 Task: Add Organic Red Seedless Grapes to the cart.
Action: Mouse moved to (281, 128)
Screenshot: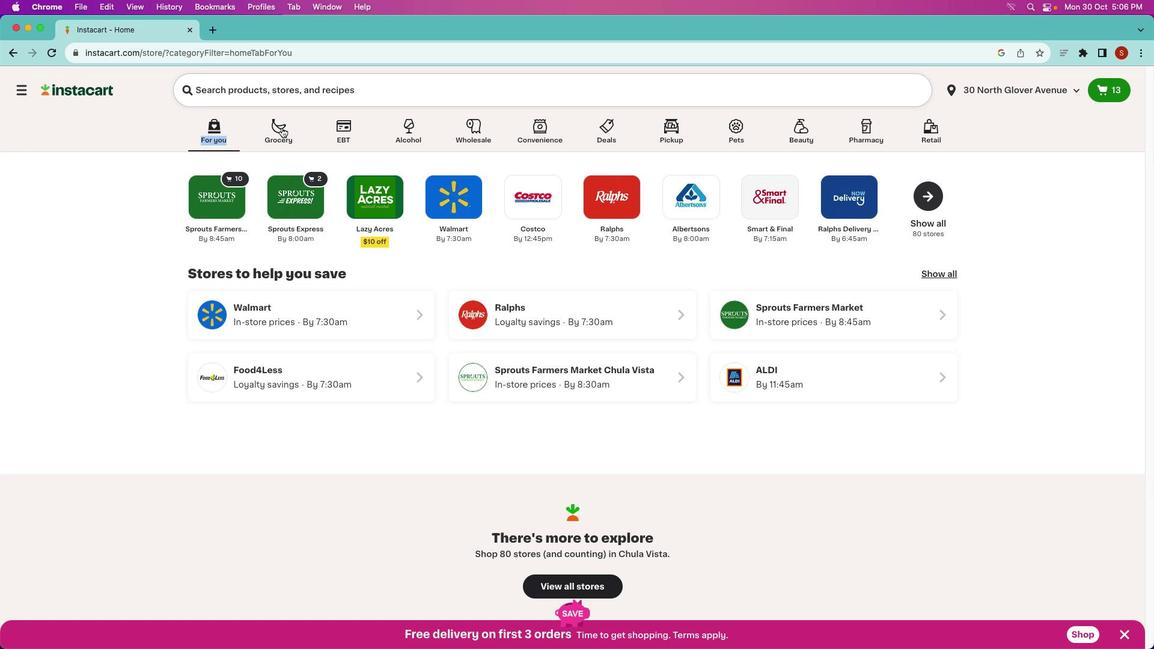 
Action: Mouse pressed left at (281, 128)
Screenshot: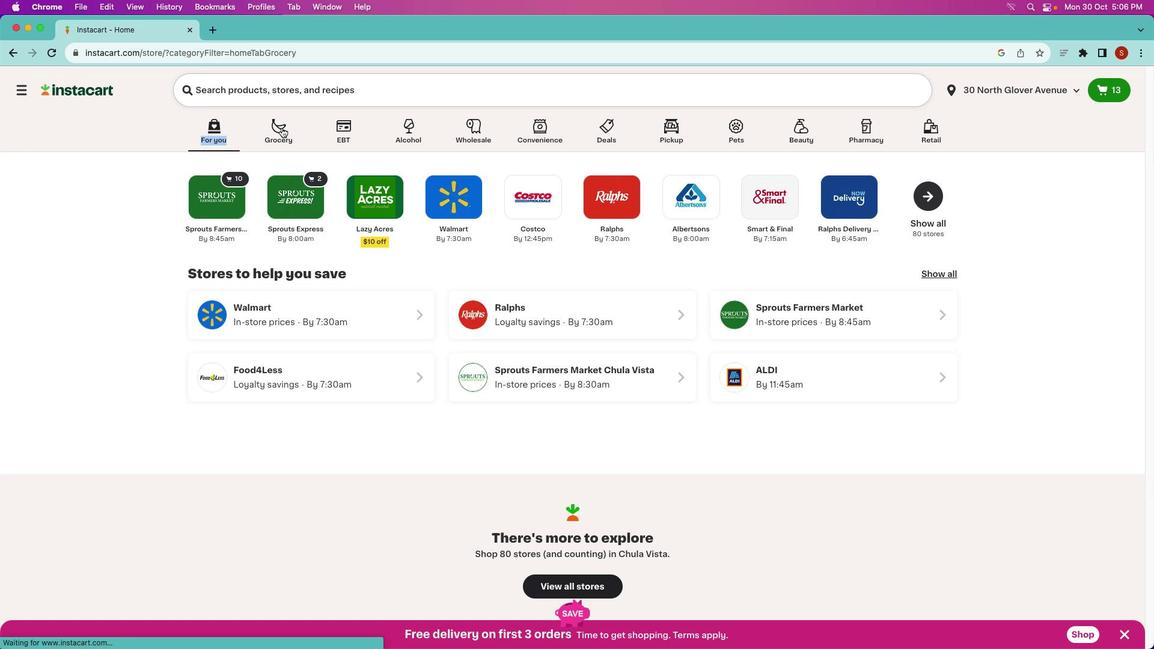
Action: Mouse pressed left at (281, 128)
Screenshot: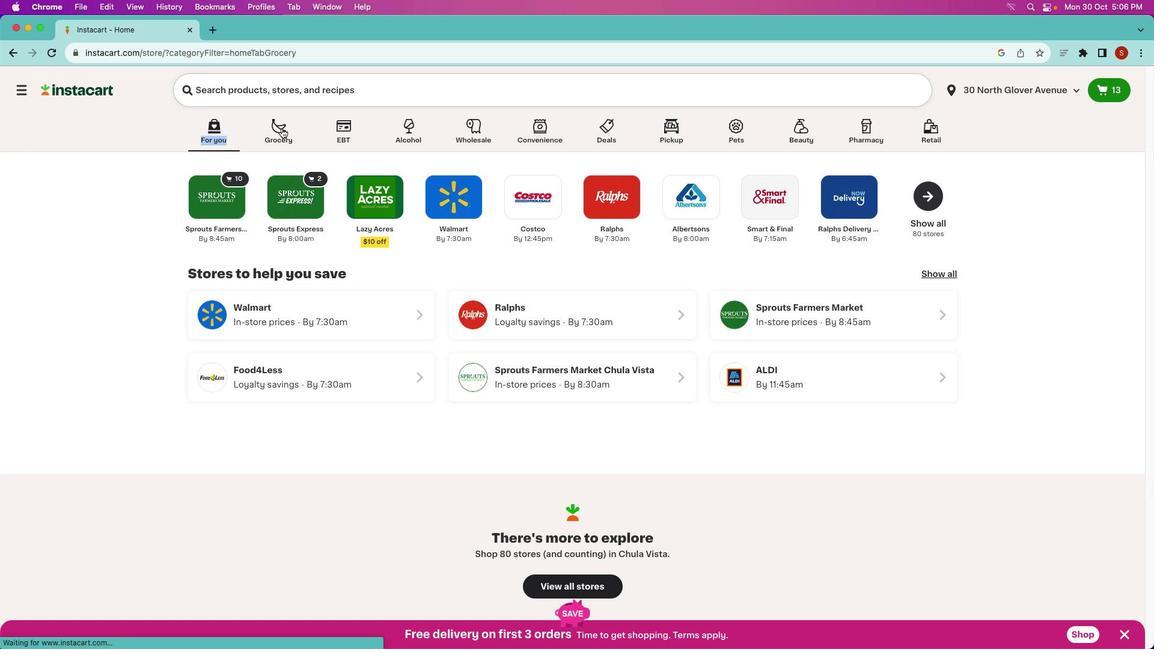 
Action: Mouse moved to (298, 183)
Screenshot: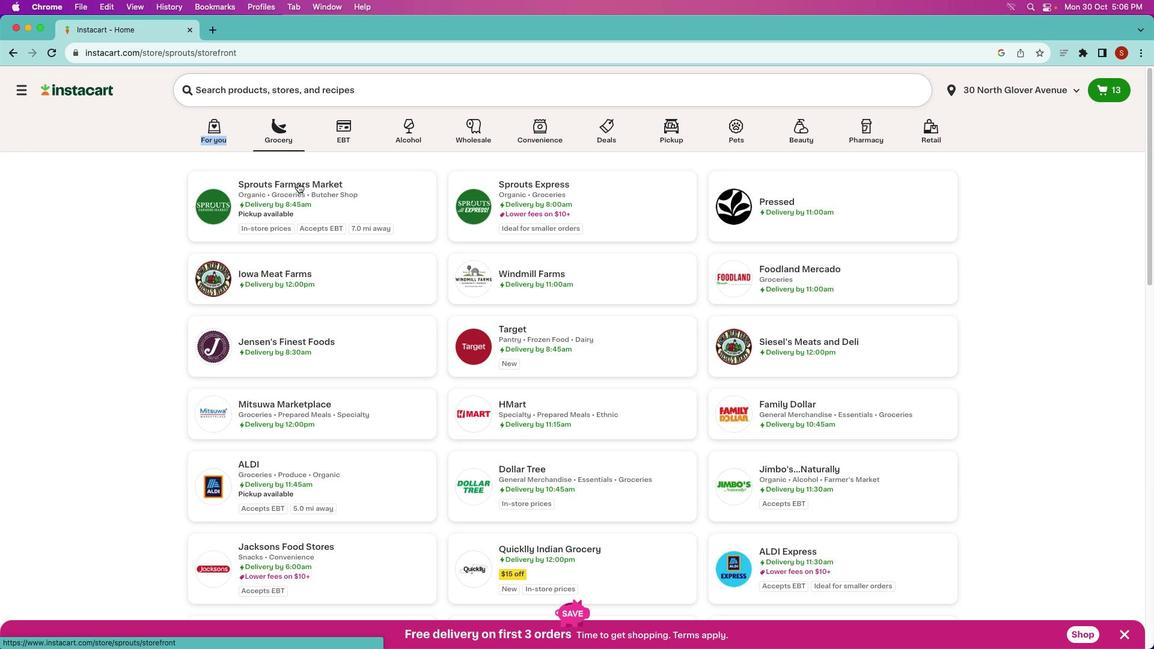 
Action: Mouse pressed left at (298, 183)
Screenshot: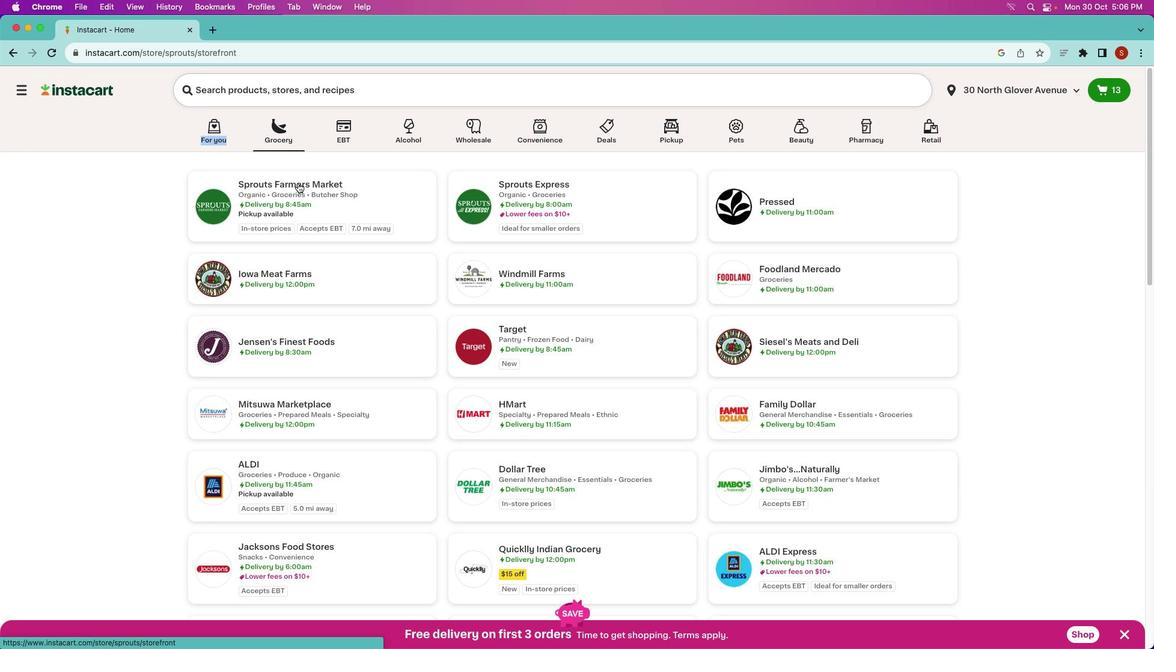 
Action: Mouse pressed left at (298, 183)
Screenshot: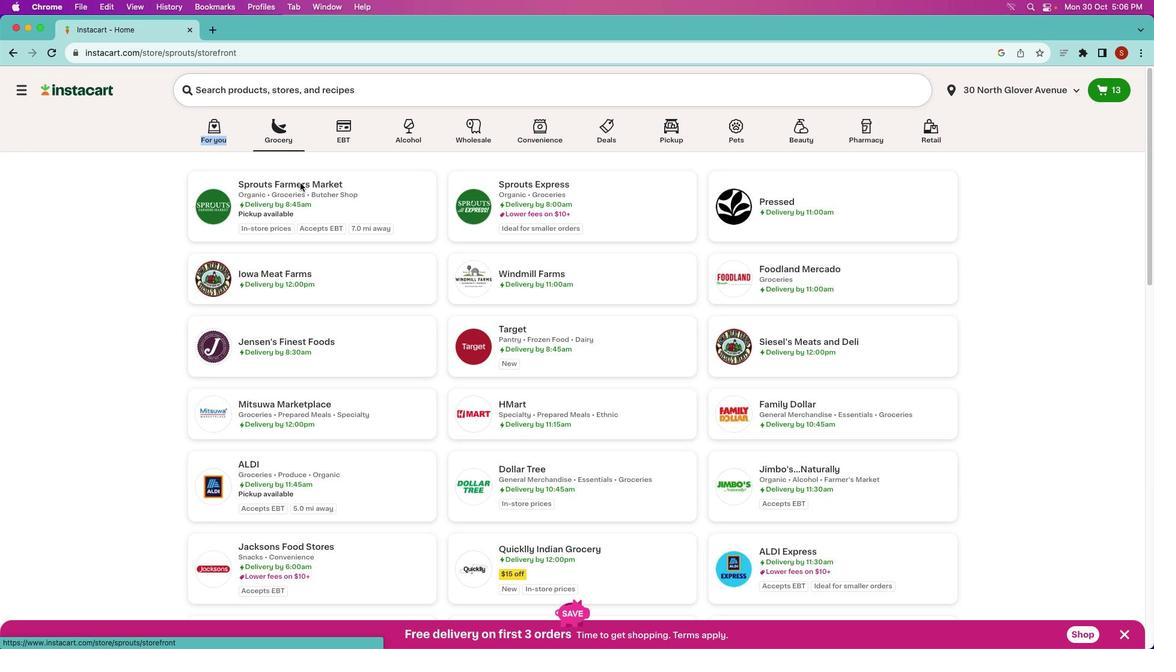 
Action: Mouse moved to (350, 141)
Screenshot: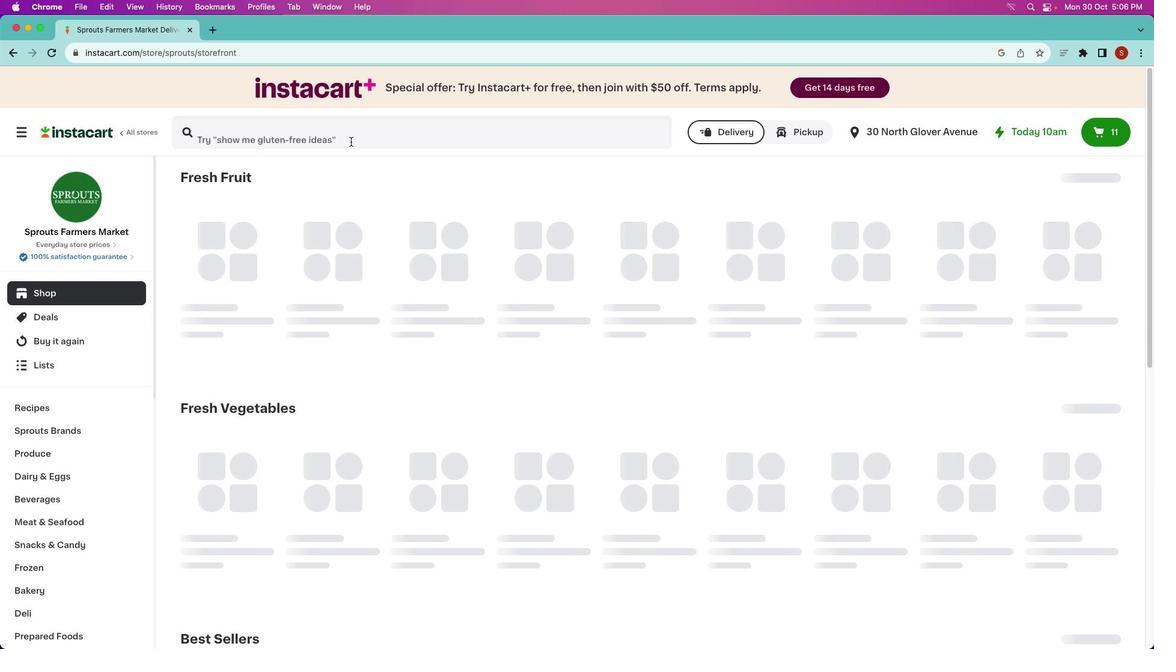 
Action: Mouse pressed left at (350, 141)
Screenshot: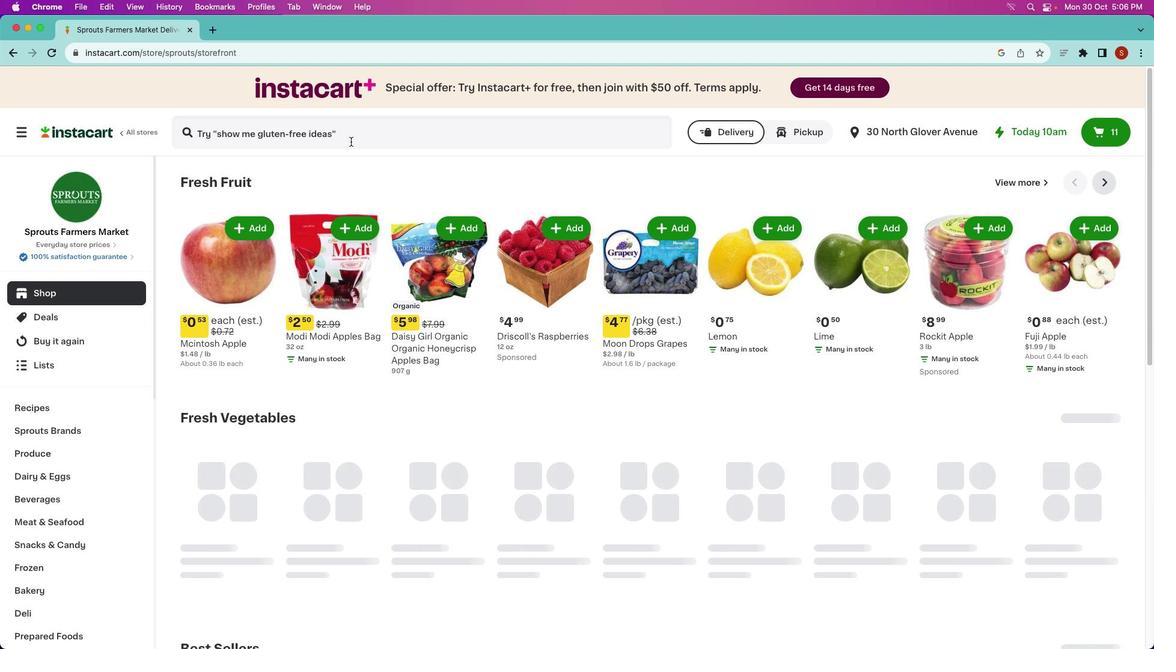 
Action: Mouse moved to (351, 141)
Screenshot: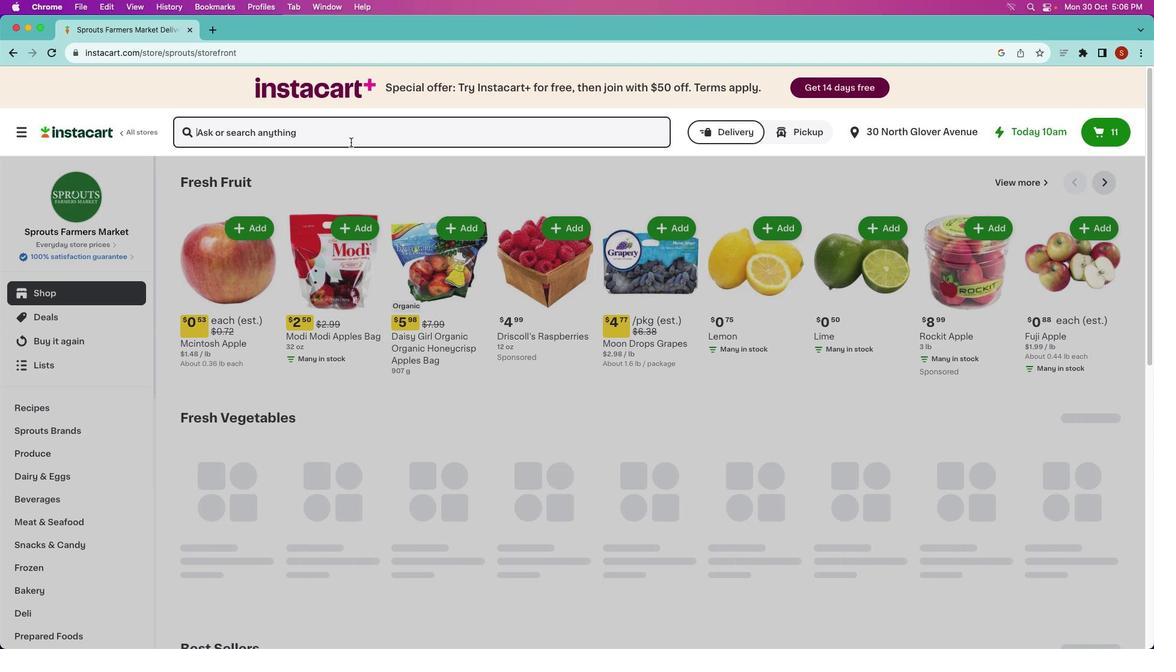 
Action: Key pressed Key.shift'O''R''G''A''N''I''C'Key.space'R''E''D'Key.space'S''E''E''D''L''E''S''S'Key.space'G''R''A''P''E''S'Key.enter
Screenshot: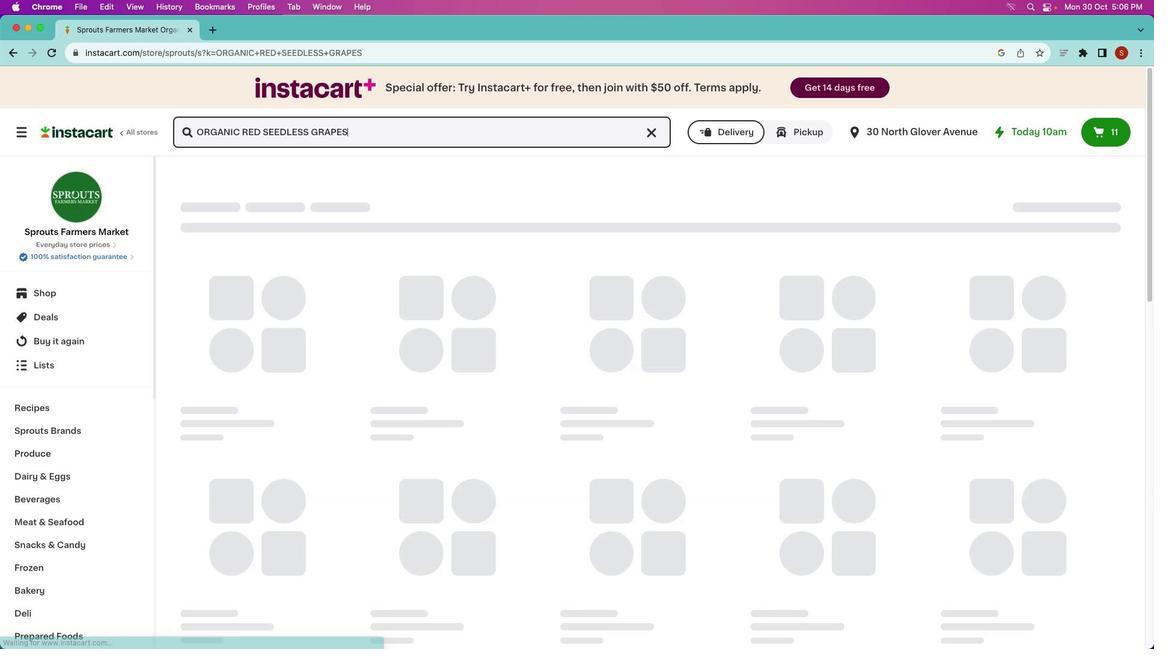 
Action: Mouse moved to (331, 248)
Screenshot: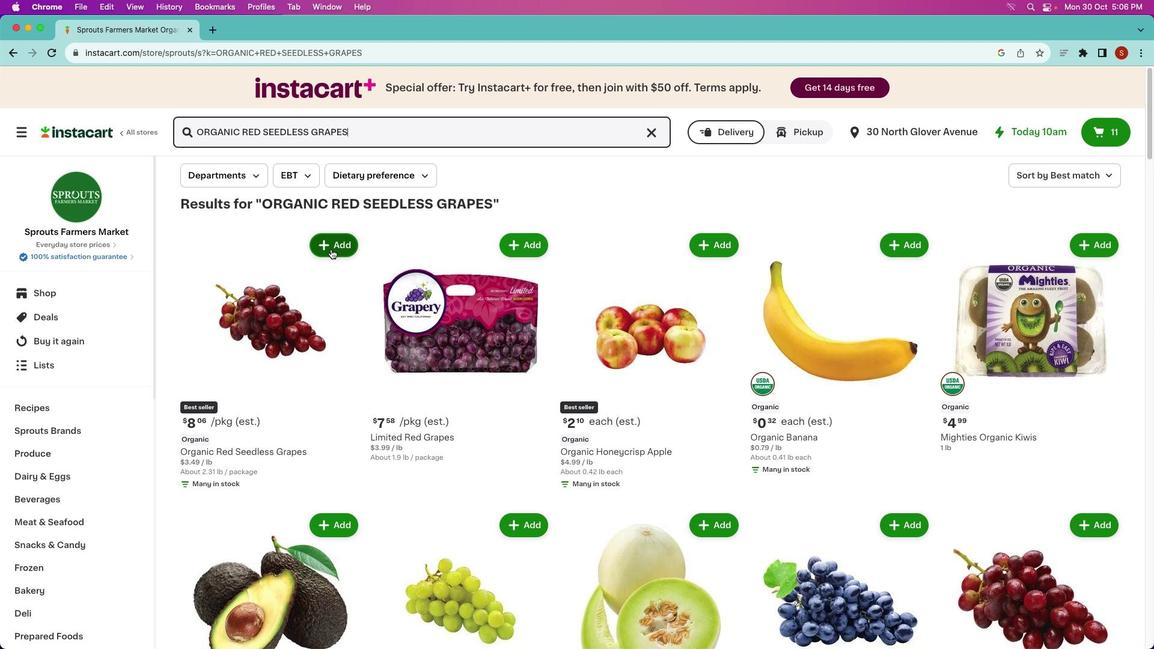 
Action: Mouse pressed left at (331, 248)
Screenshot: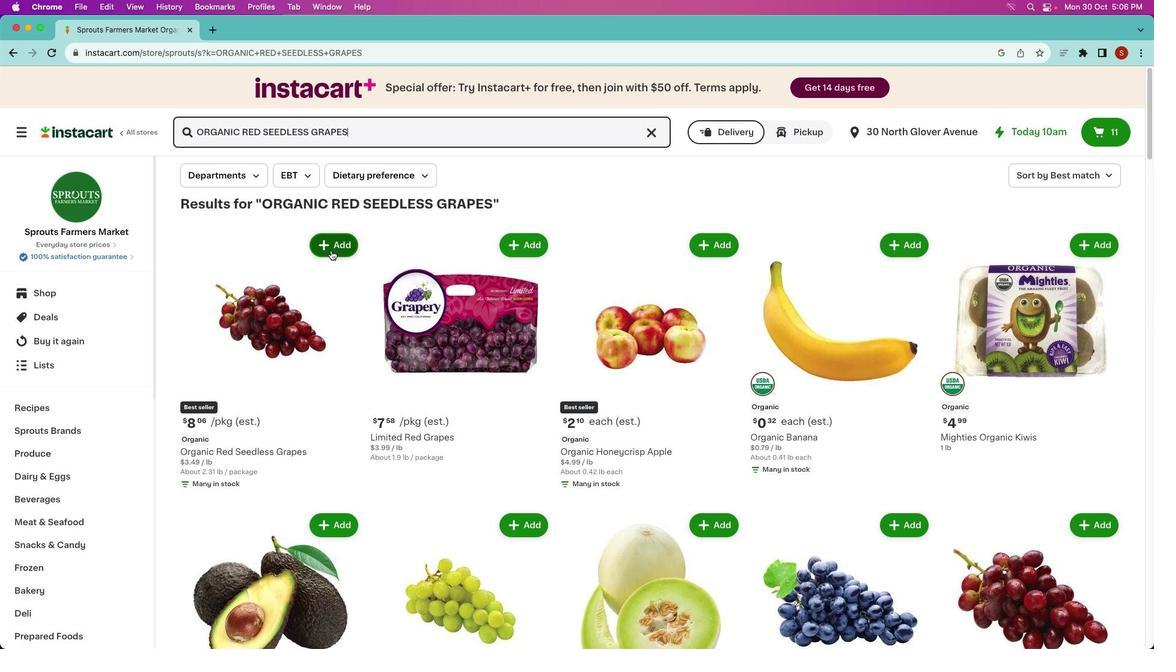 
Action: Mouse moved to (333, 289)
Screenshot: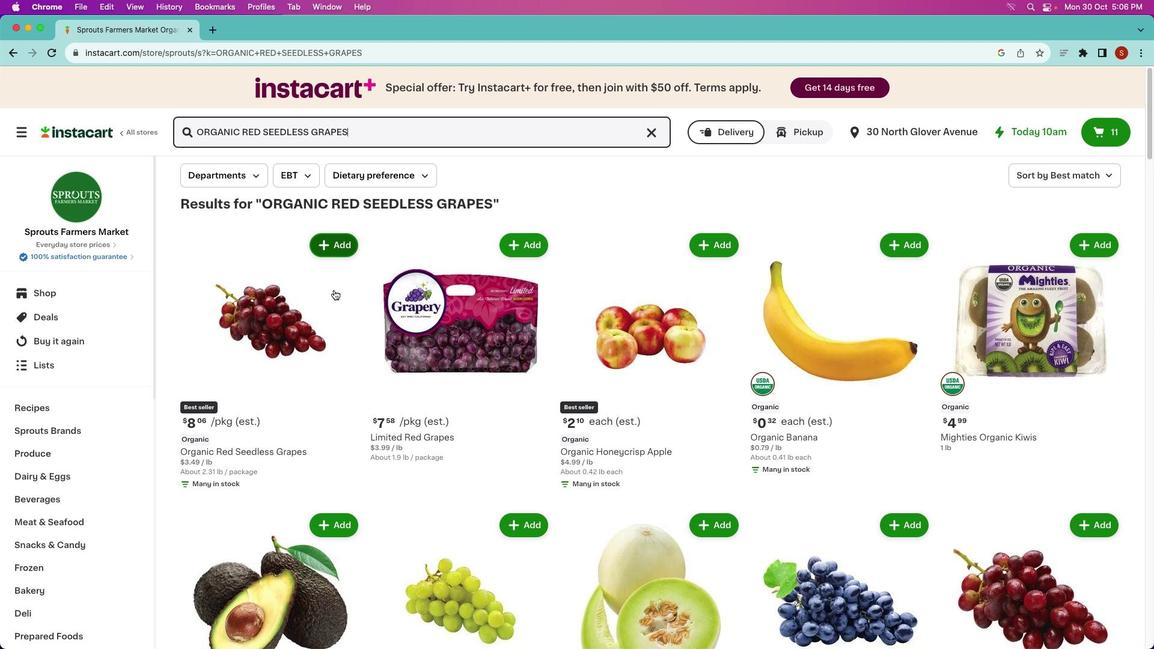 
